 Task: Create in the project VortexTech a sprint 'Road to Launch'.
Action: Mouse moved to (835, 370)
Screenshot: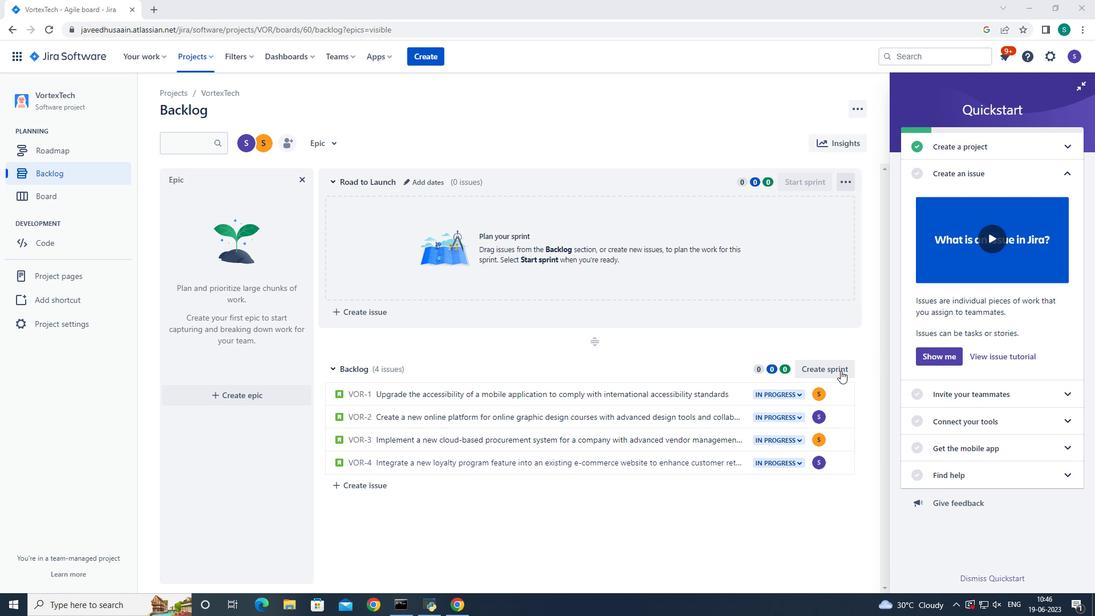 
Action: Mouse pressed left at (835, 370)
Screenshot: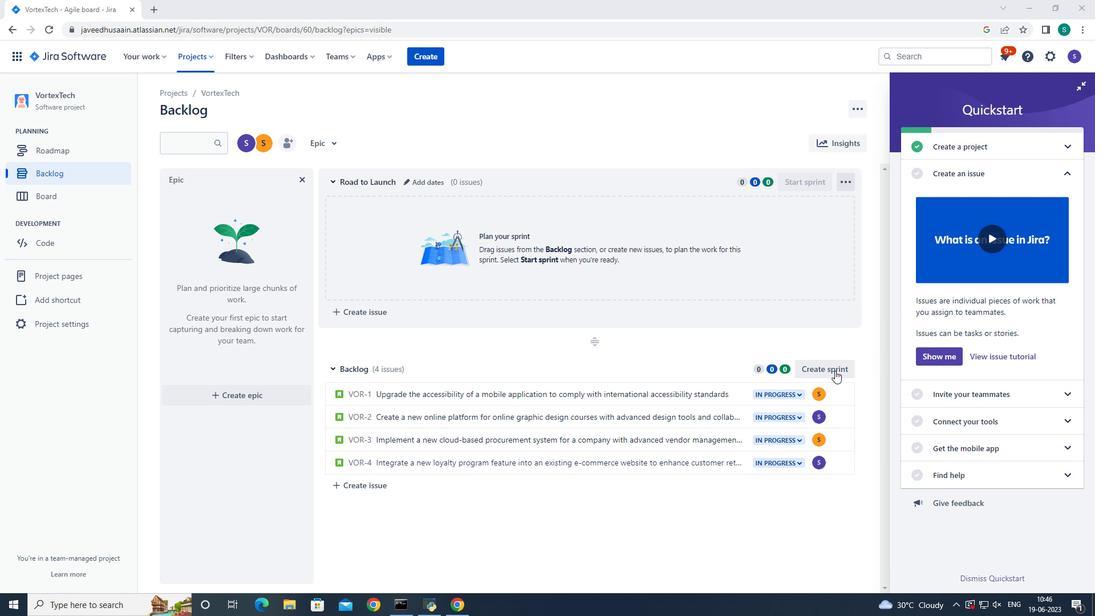 
Action: Mouse moved to (406, 370)
Screenshot: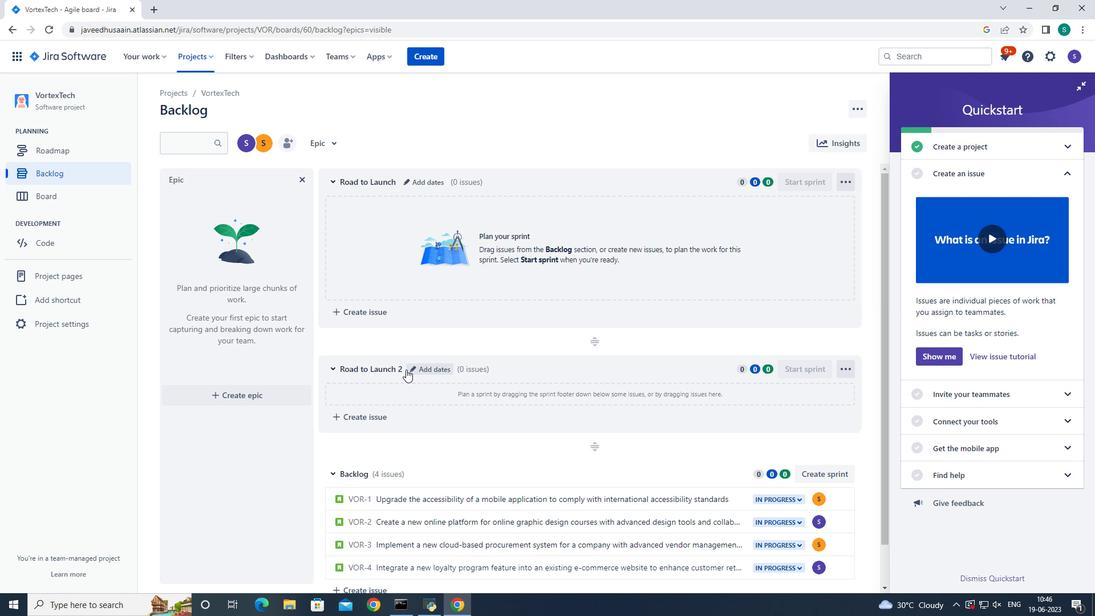 
Action: Mouse pressed left at (406, 370)
Screenshot: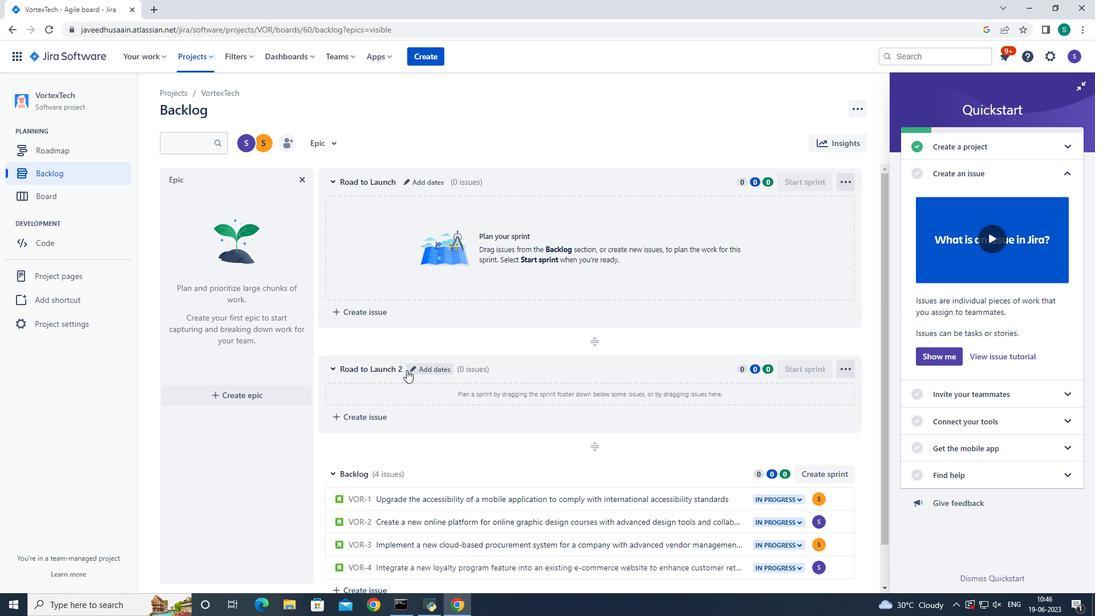 
Action: Mouse moved to (460, 146)
Screenshot: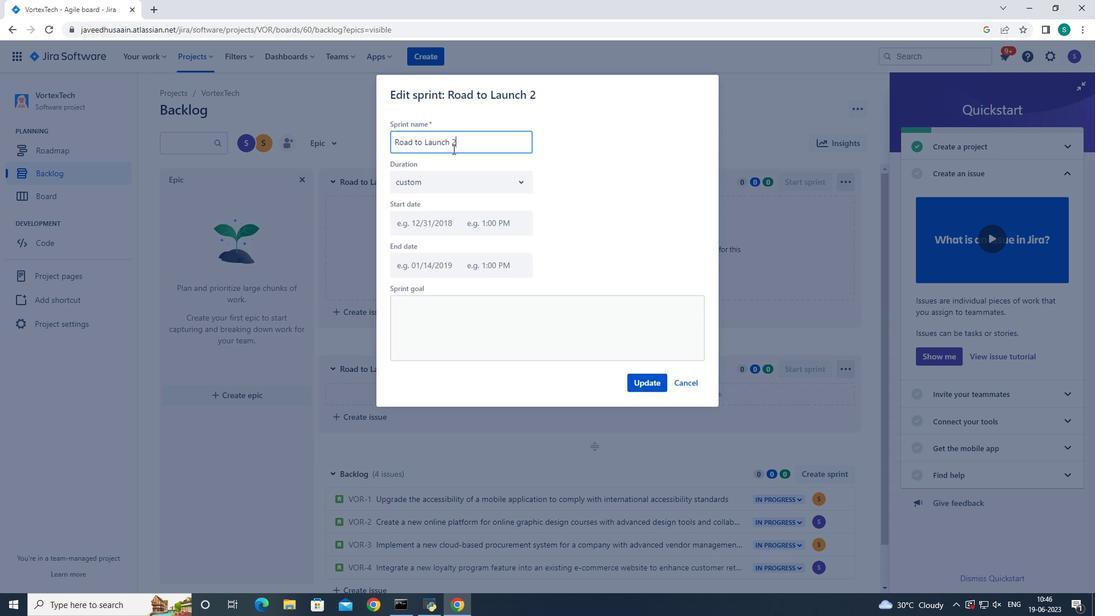 
Action: Key pressed <Key.backspace><Key.backspace><Key.backspace><Key.backspace><Key.backspace><Key.backspace><Key.backspace><Key.backspace><Key.backspace><Key.backspace><Key.backspace><Key.backspace><Key.backspace><Key.backspace><Key.backspace><Key.backspace><Key.backspace><Key.backspace><Key.backspace><Key.backspace><Key.backspace><Key.backspace><Key.backspace><Key.backspace><Key.backspace><Key.backspace><Key.backspace><Key.shift>Road<Key.space>to<Key.space><Key.shift>Launch
Screenshot: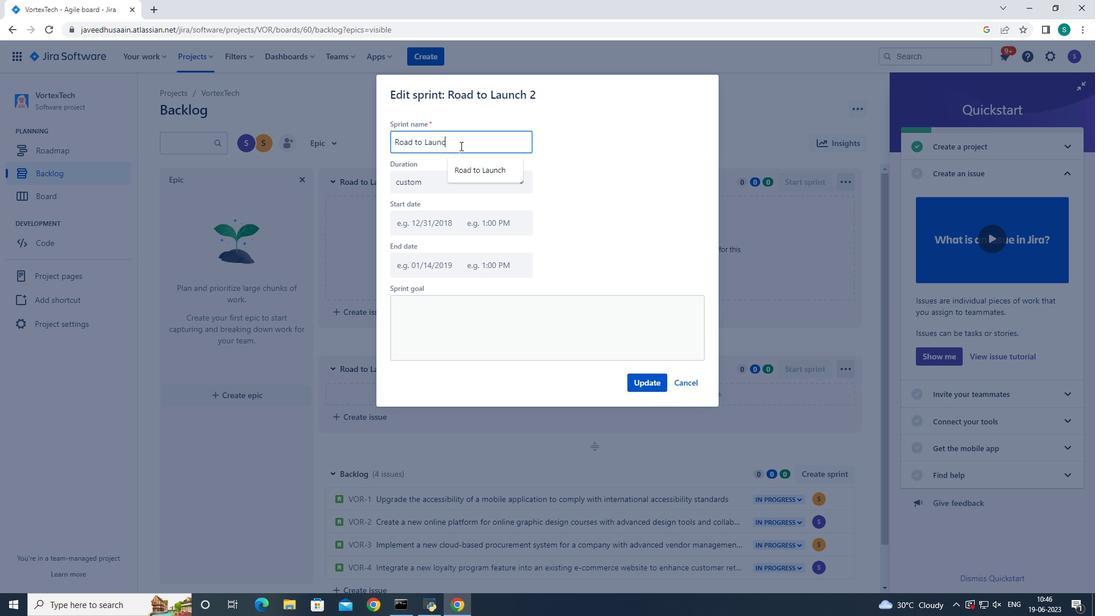 
Action: Mouse moved to (638, 375)
Screenshot: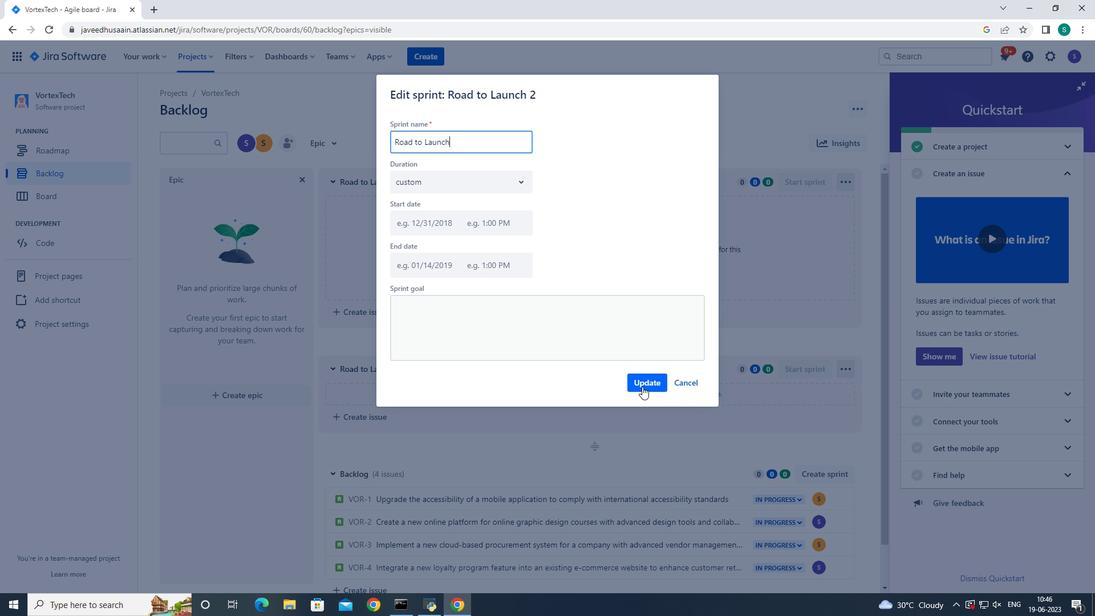 
Action: Mouse pressed left at (638, 375)
Screenshot: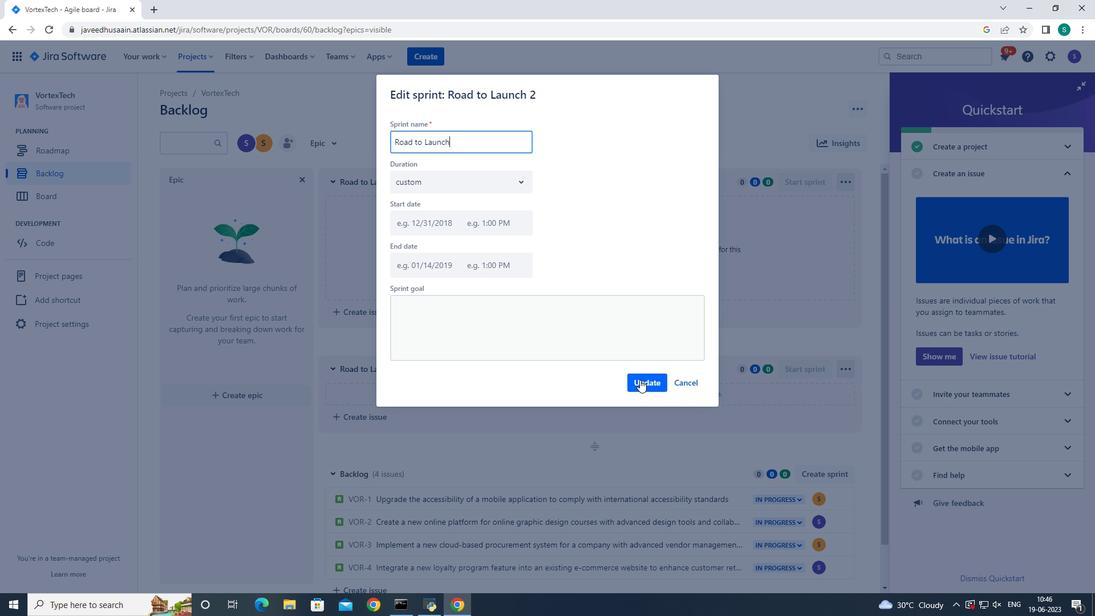 
